 Task: Use Comedy Whistle Effect in this video Movie B.mp4
Action: Mouse moved to (171, 125)
Screenshot: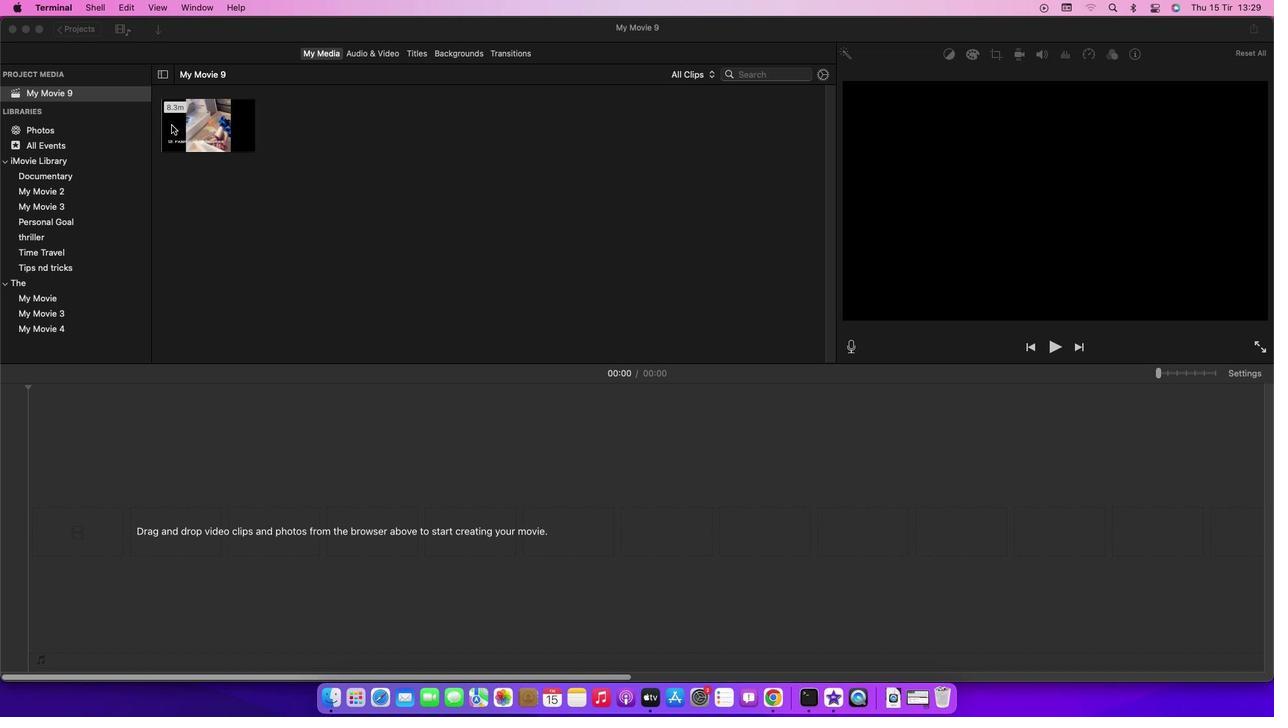
Action: Mouse pressed left at (171, 125)
Screenshot: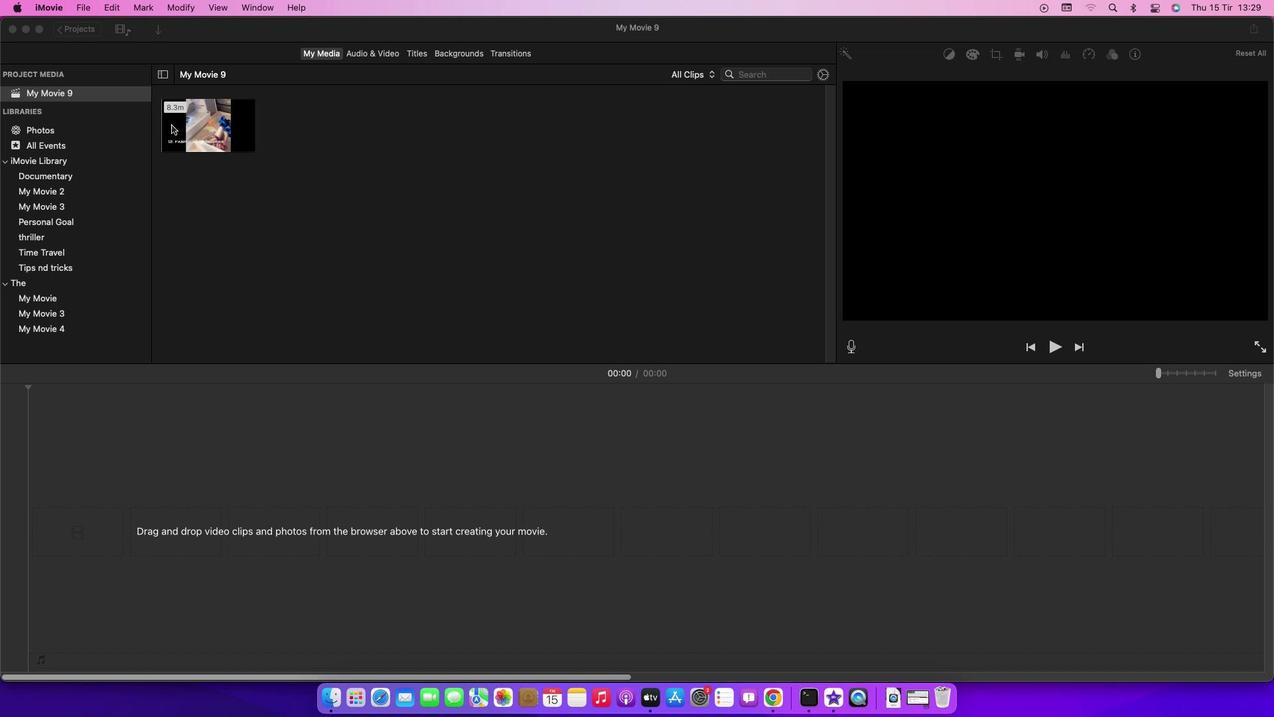 
Action: Mouse moved to (208, 129)
Screenshot: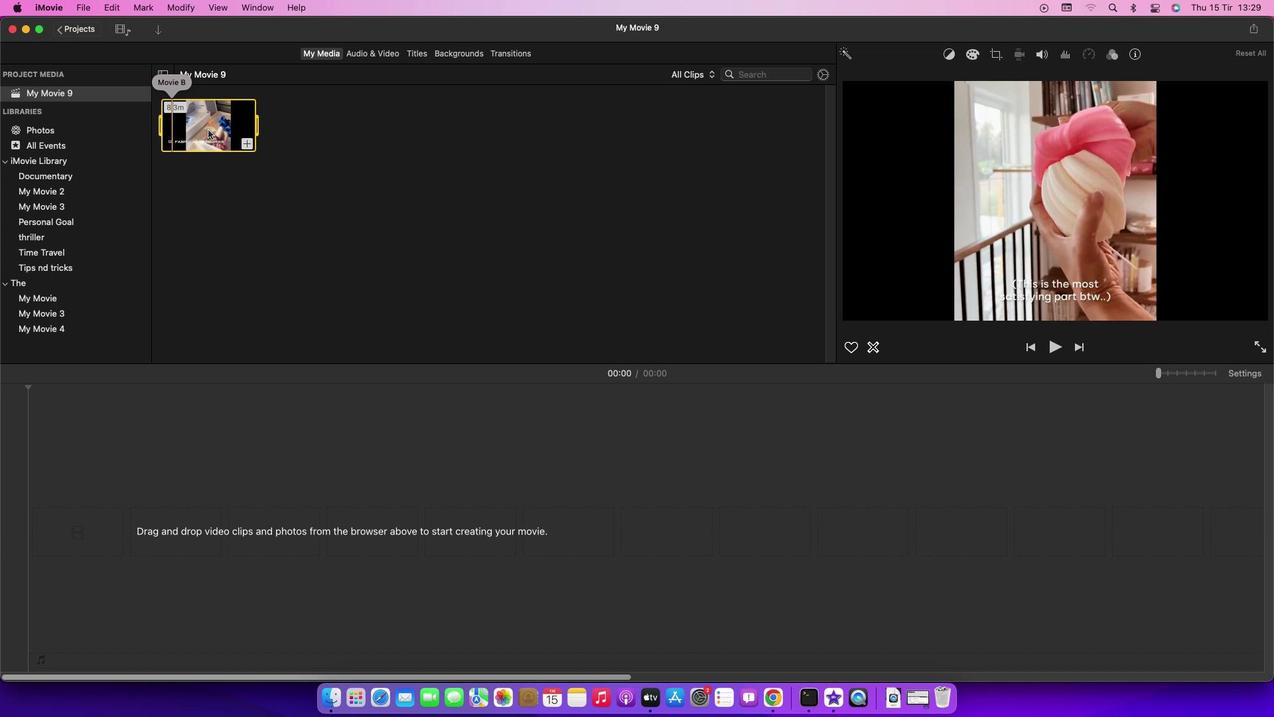 
Action: Mouse pressed left at (208, 129)
Screenshot: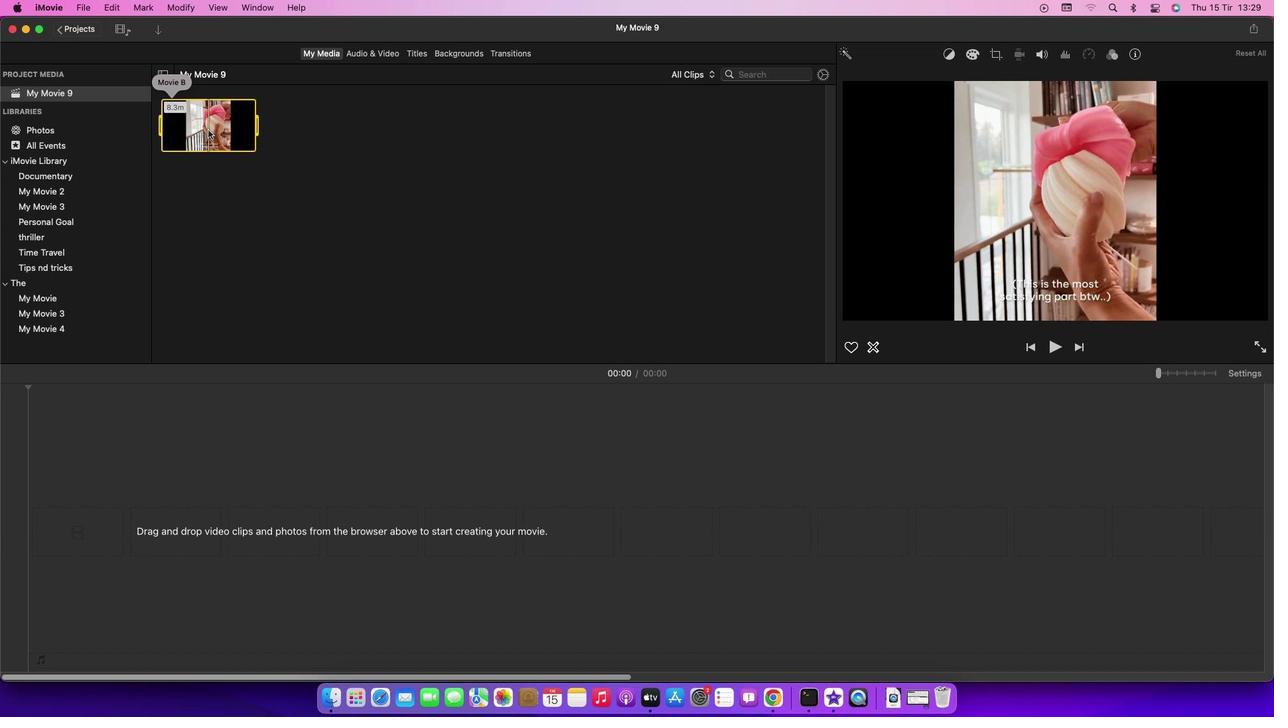 
Action: Mouse moved to (381, 55)
Screenshot: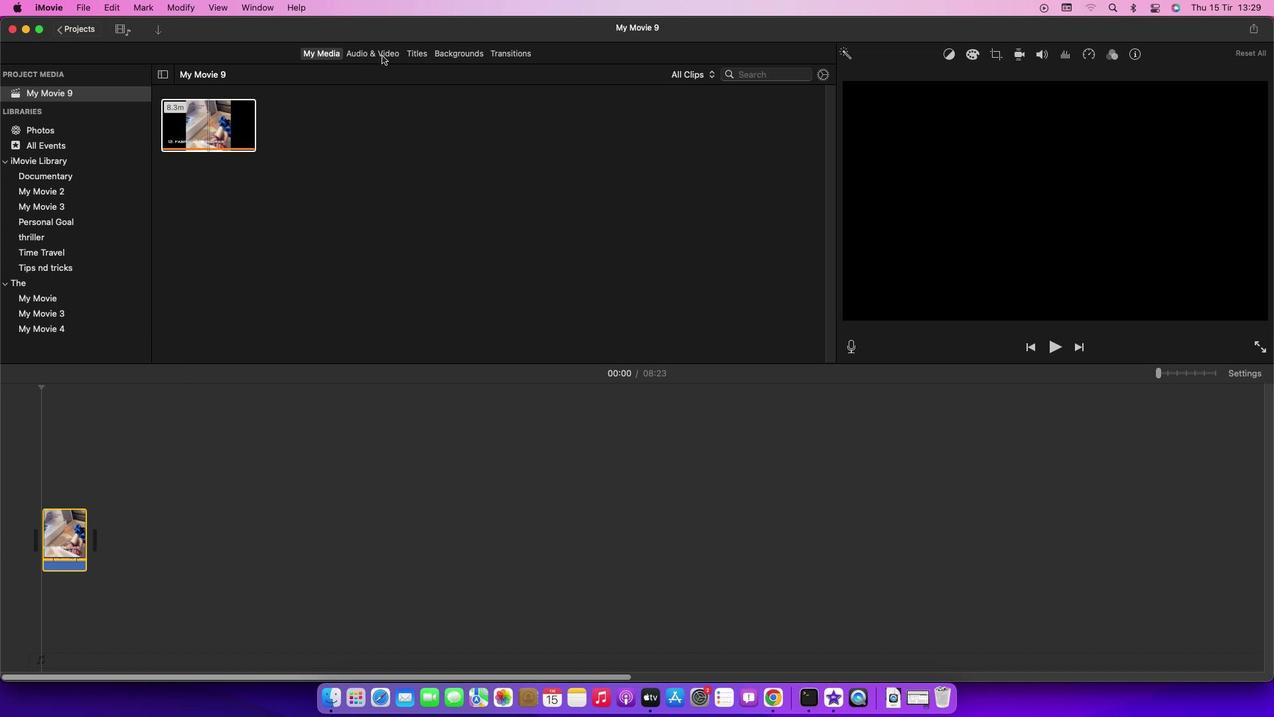 
Action: Mouse pressed left at (381, 55)
Screenshot: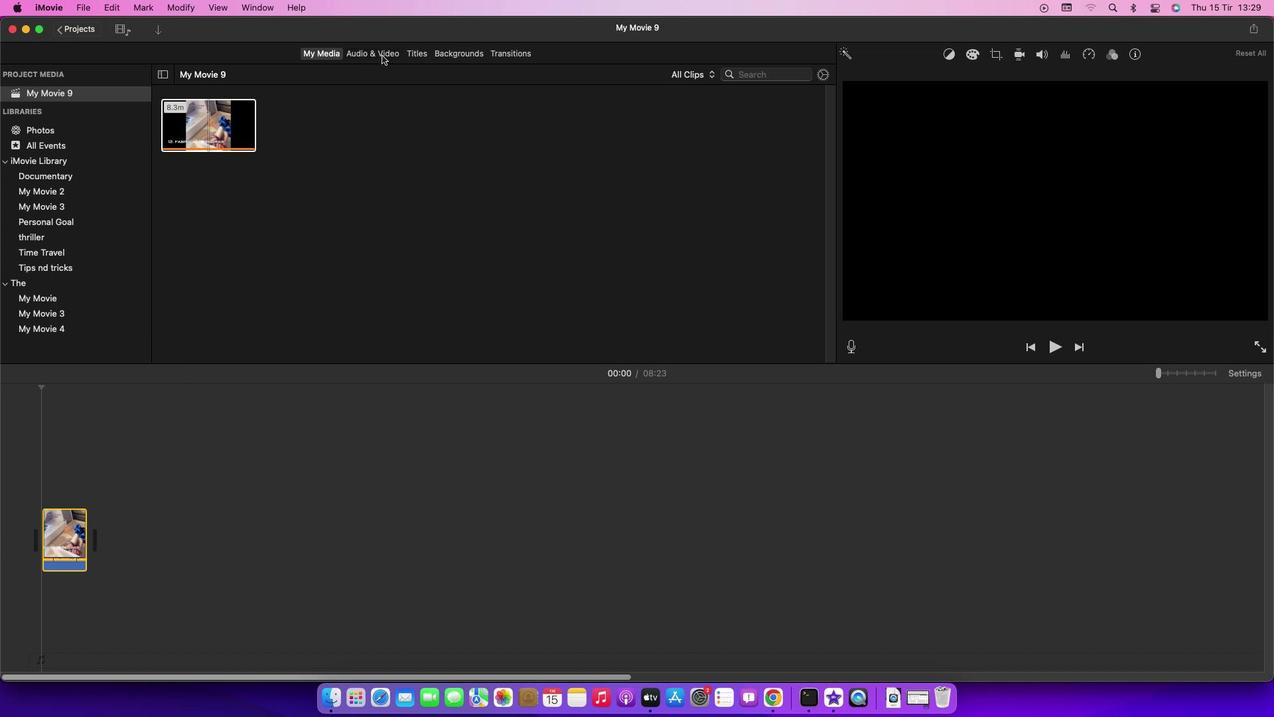 
Action: Mouse moved to (41, 125)
Screenshot: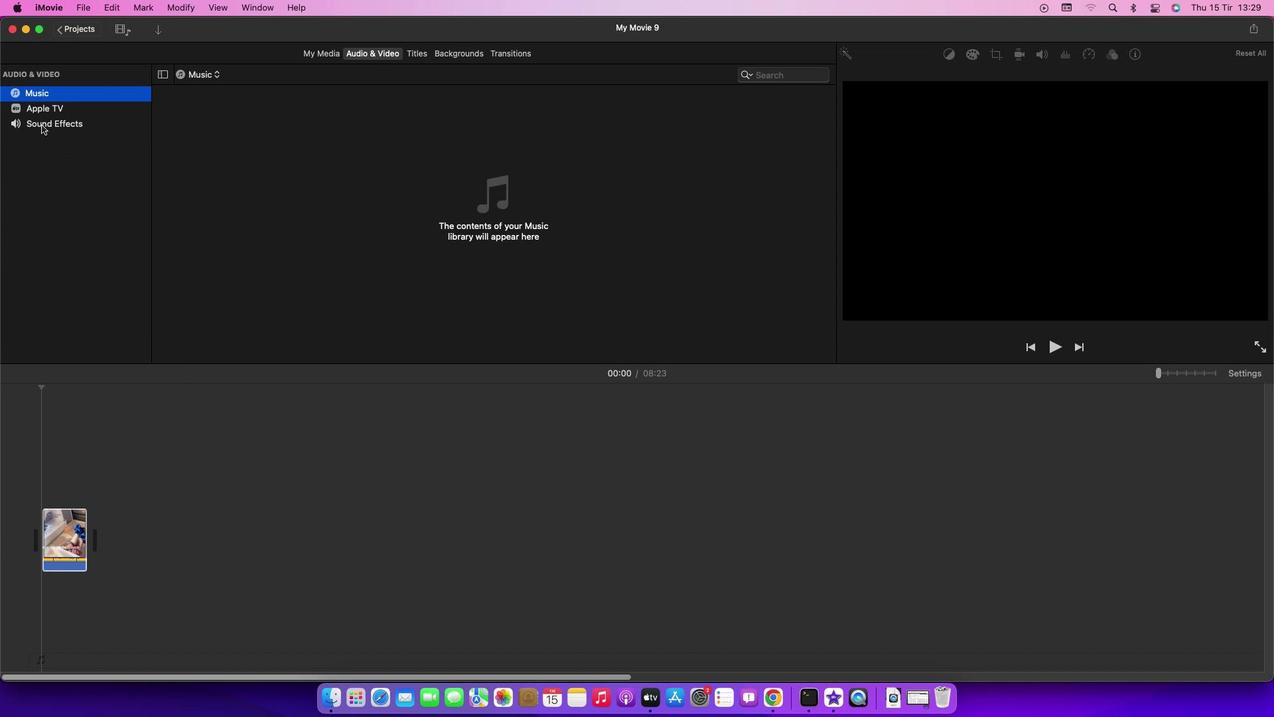 
Action: Mouse pressed left at (41, 125)
Screenshot: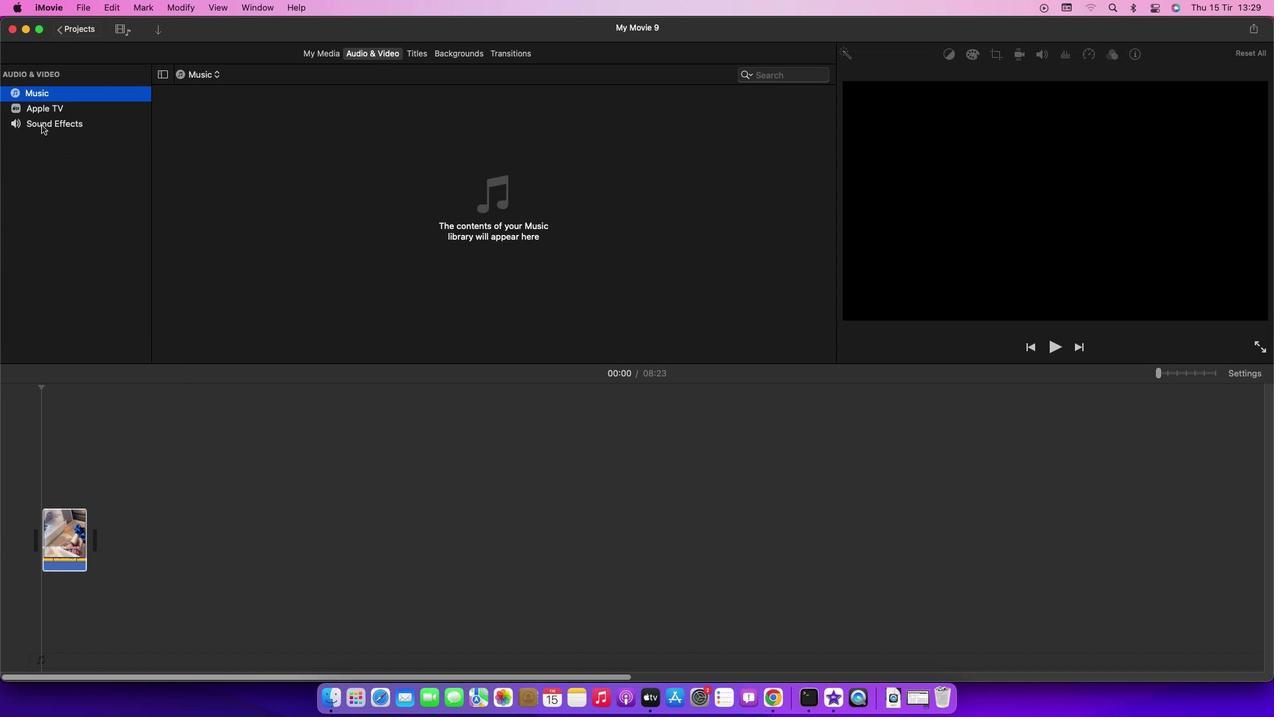 
Action: Mouse moved to (211, 211)
Screenshot: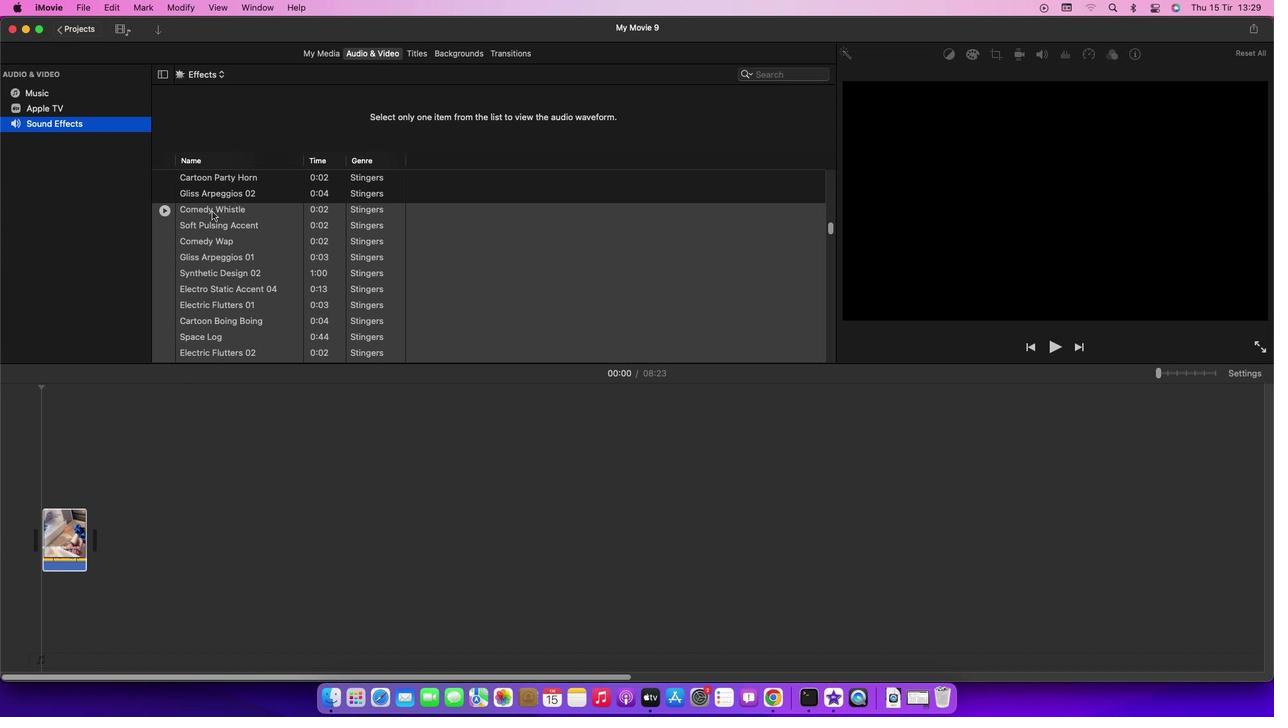 
Action: Mouse pressed left at (211, 211)
Screenshot: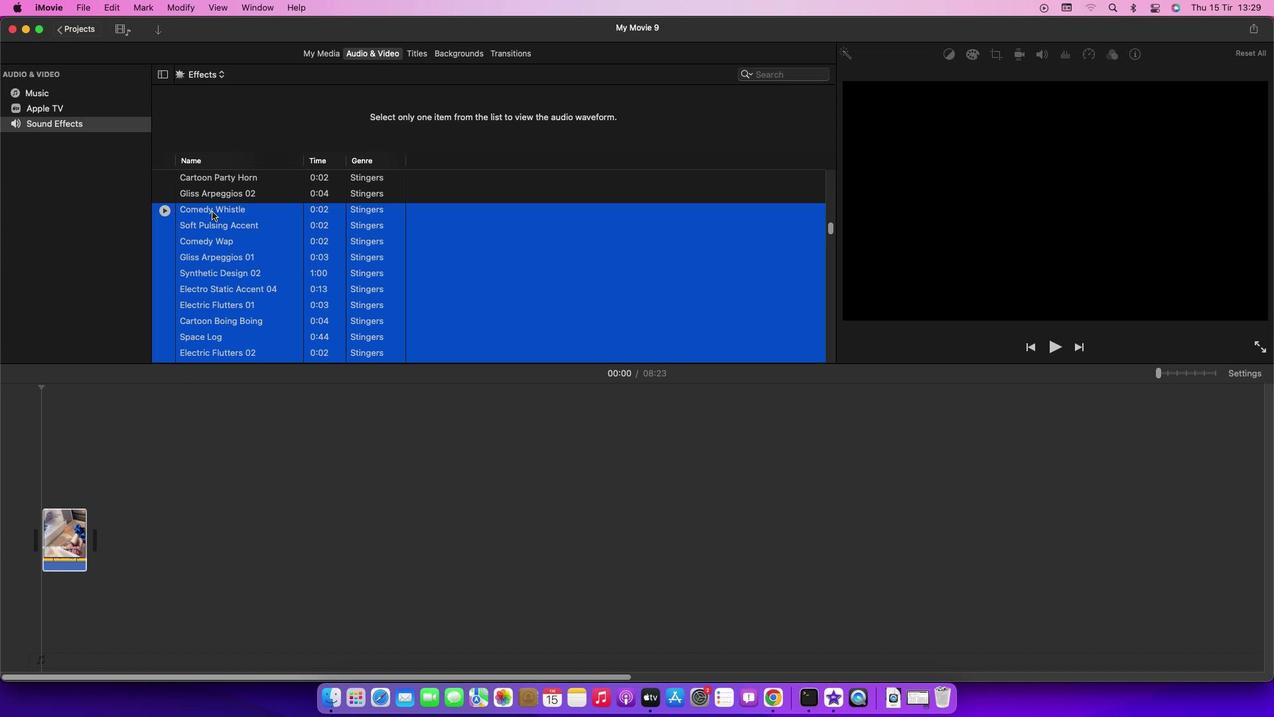 
Action: Mouse moved to (212, 210)
Screenshot: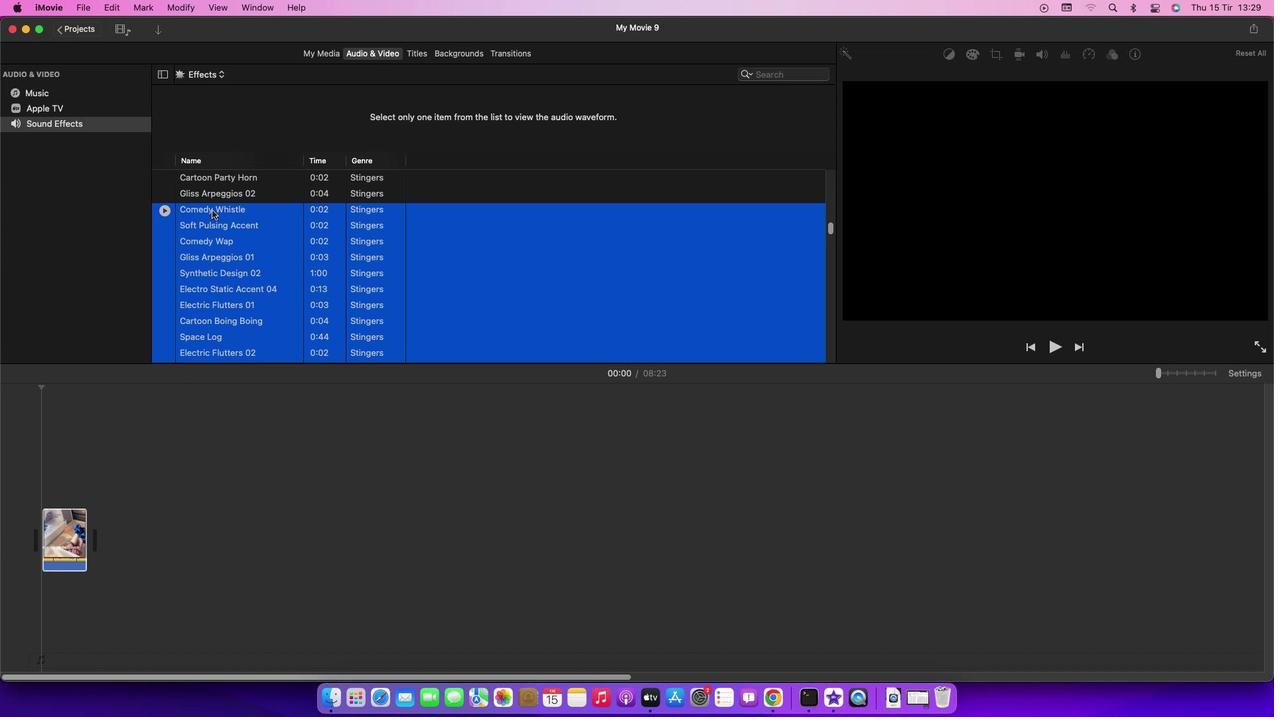
Action: Mouse pressed left at (212, 210)
Screenshot: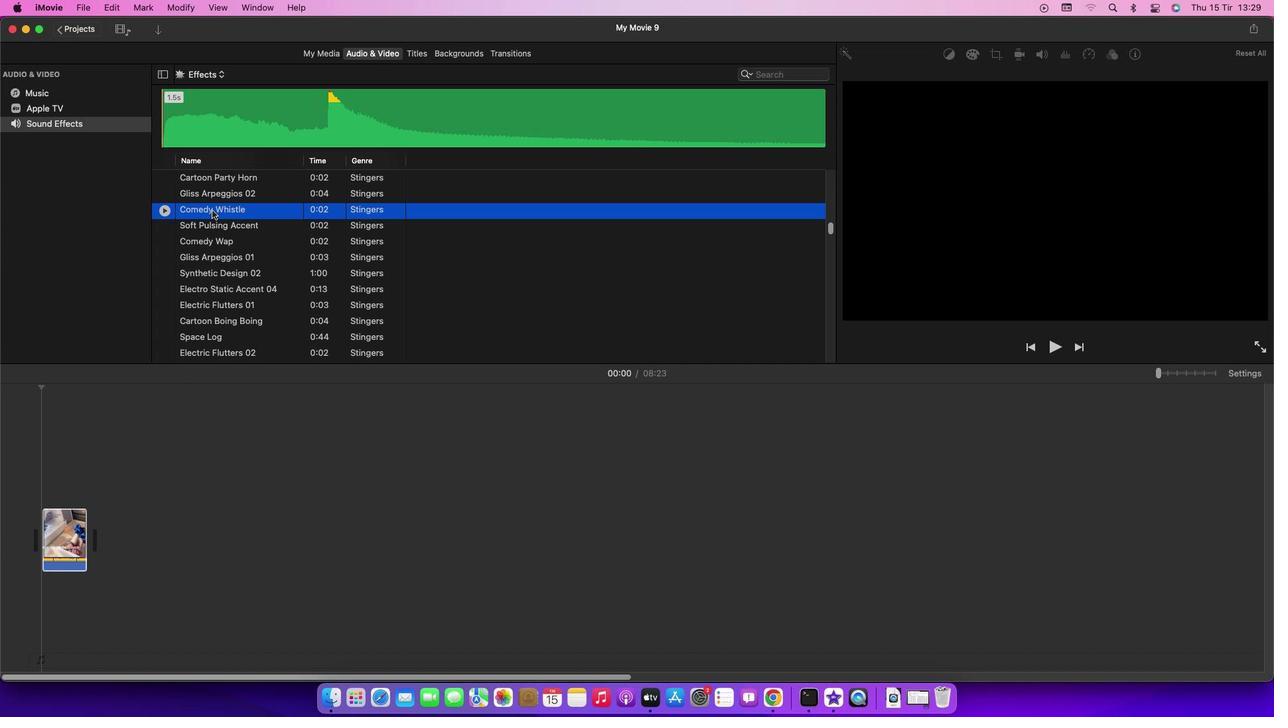 
Action: Mouse moved to (214, 209)
Screenshot: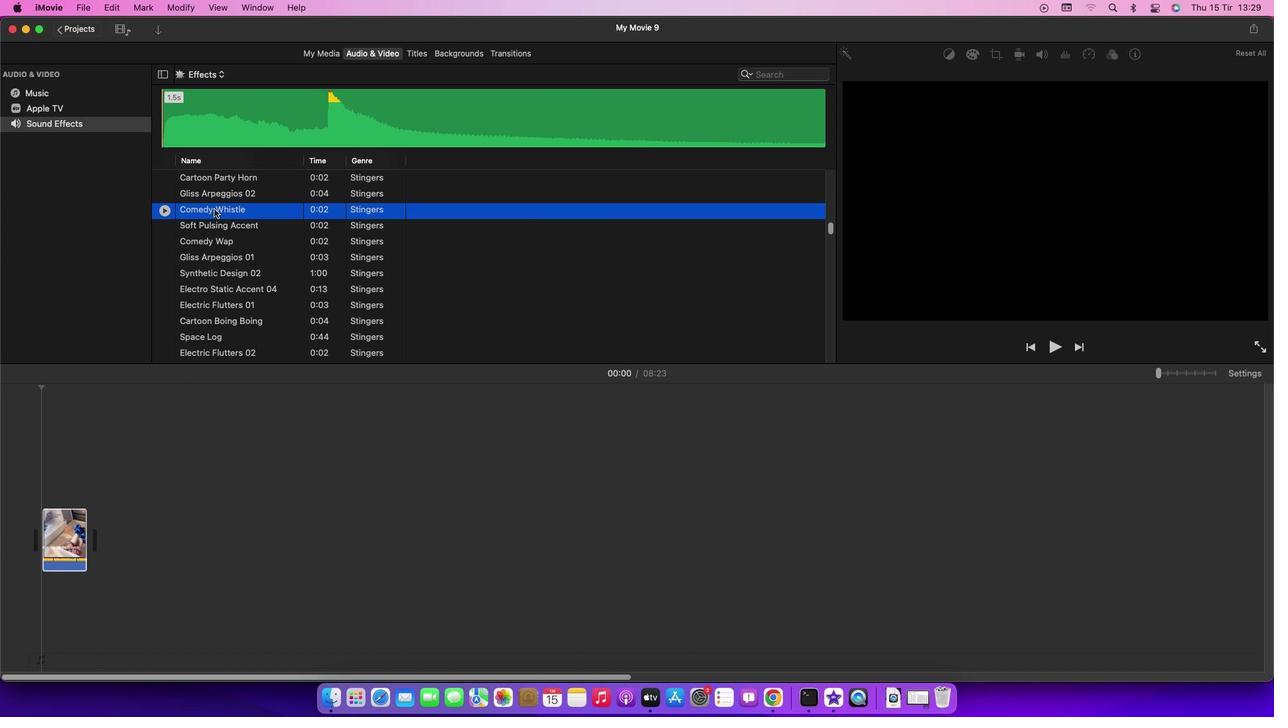
Action: Mouse pressed left at (214, 209)
Screenshot: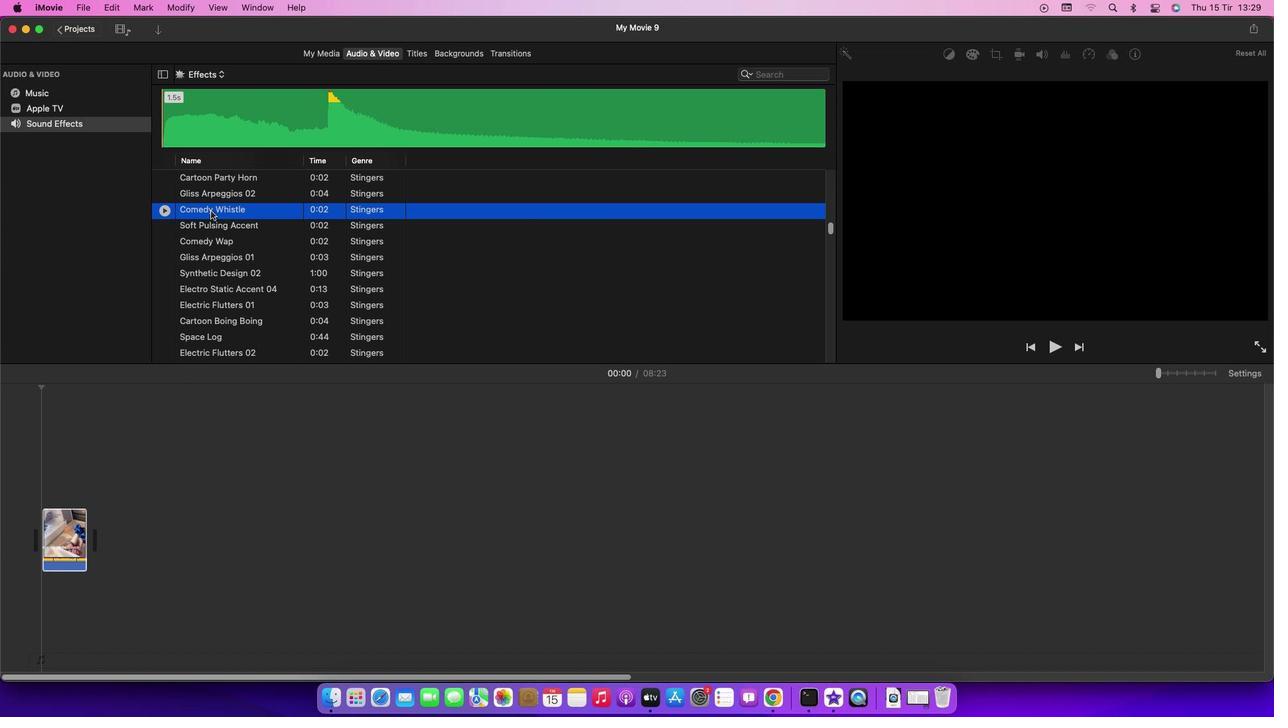 
Action: Mouse moved to (226, 536)
Screenshot: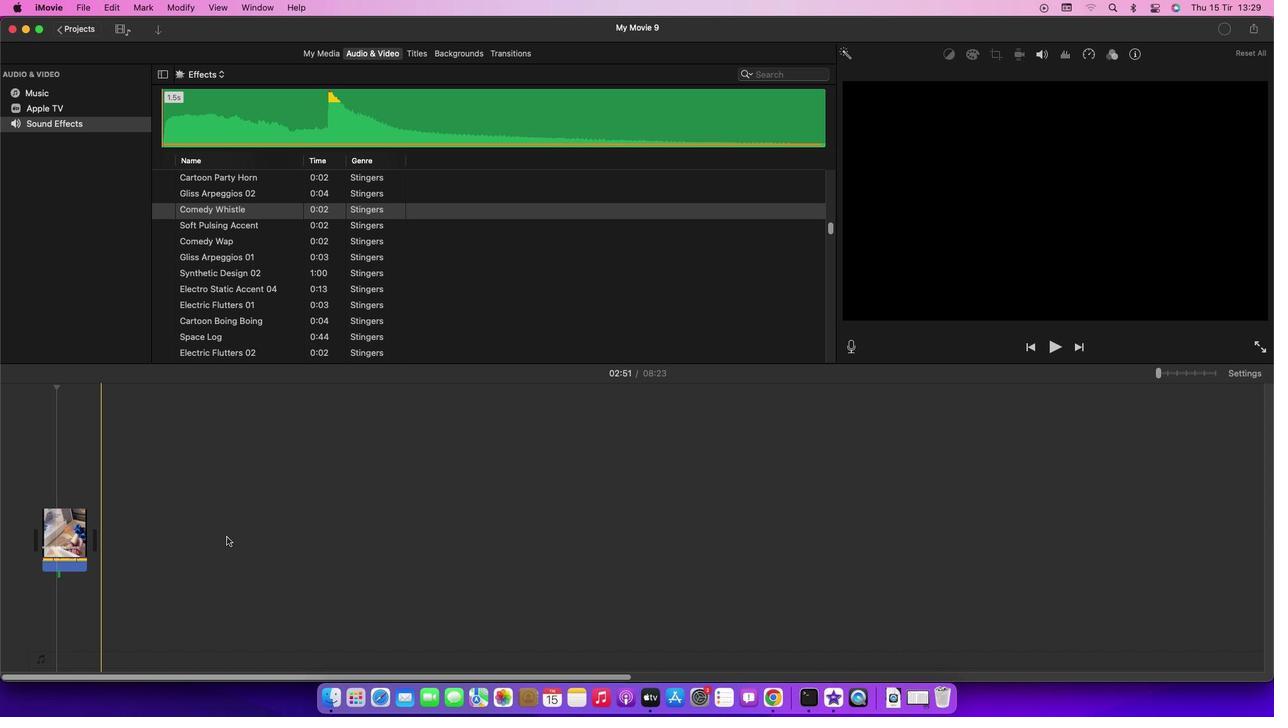 
